 Task: Add Organic Valley Feta Cheese to the cart.
Action: Mouse moved to (18, 80)
Screenshot: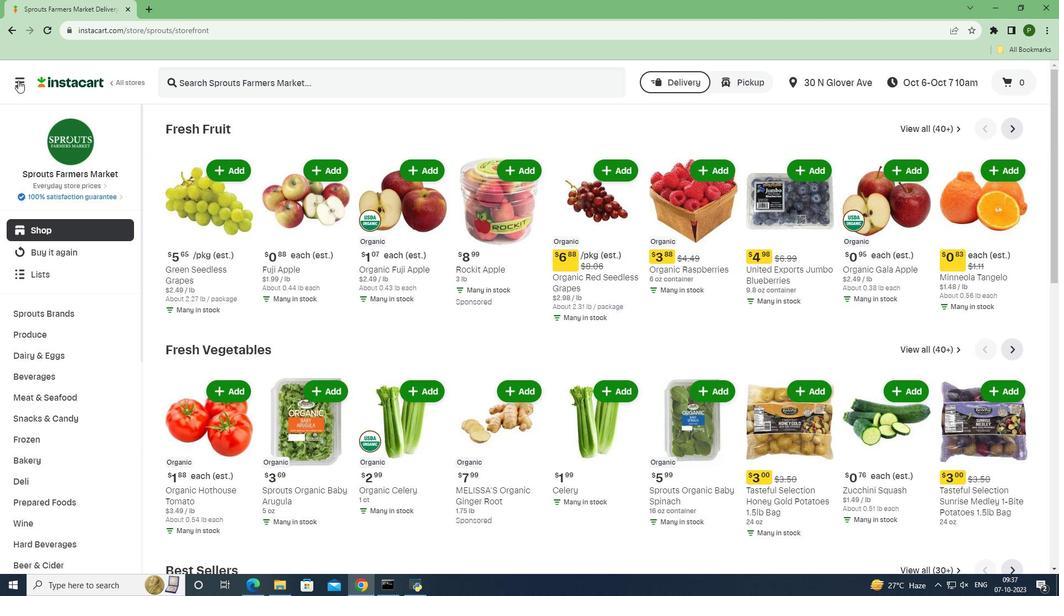 
Action: Mouse pressed left at (18, 80)
Screenshot: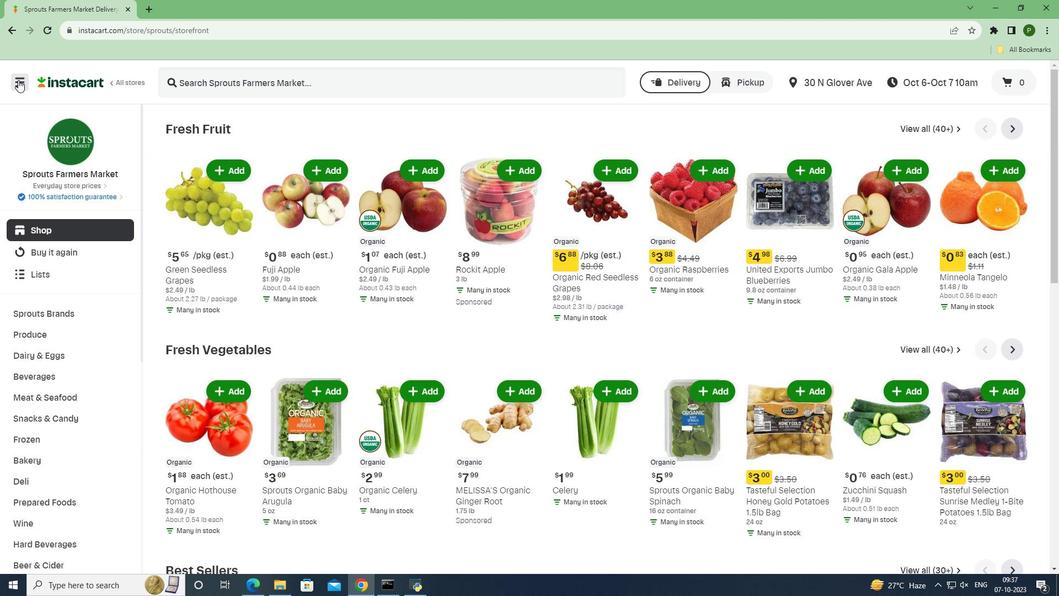 
Action: Mouse moved to (48, 292)
Screenshot: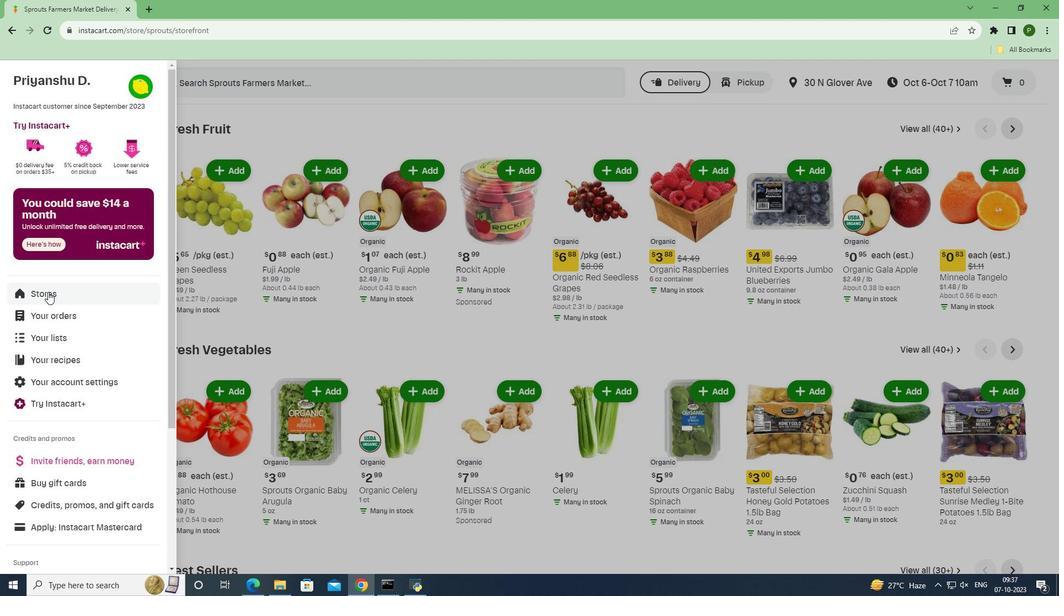 
Action: Mouse pressed left at (48, 292)
Screenshot: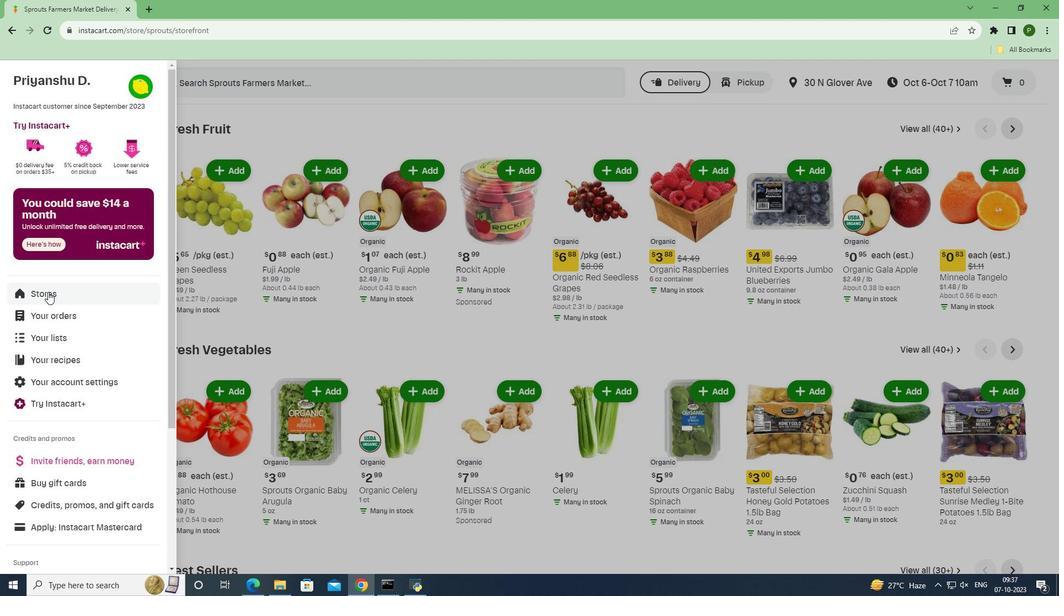 
Action: Mouse moved to (253, 127)
Screenshot: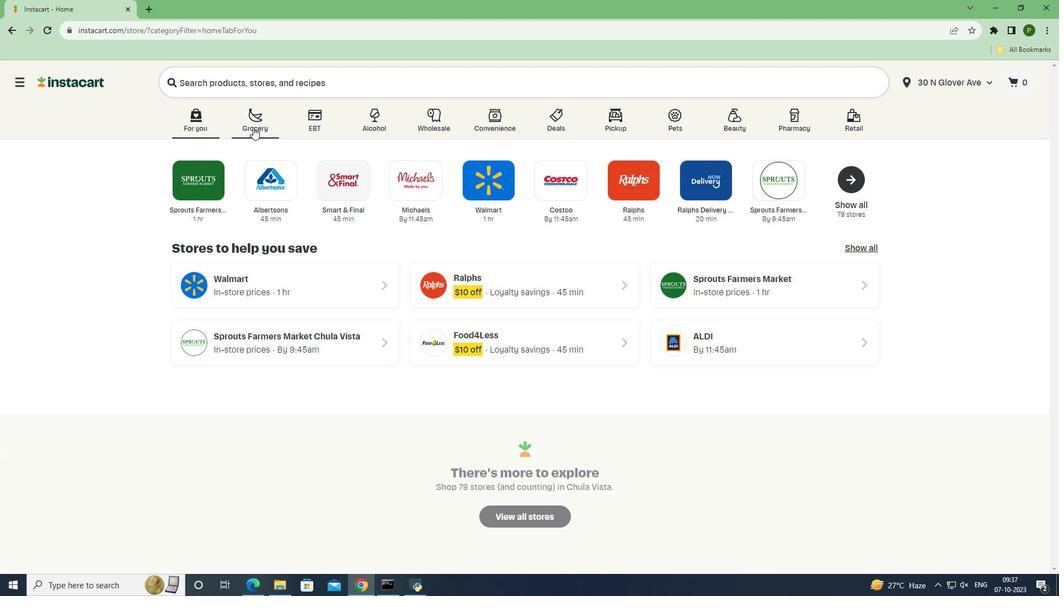 
Action: Mouse pressed left at (253, 127)
Screenshot: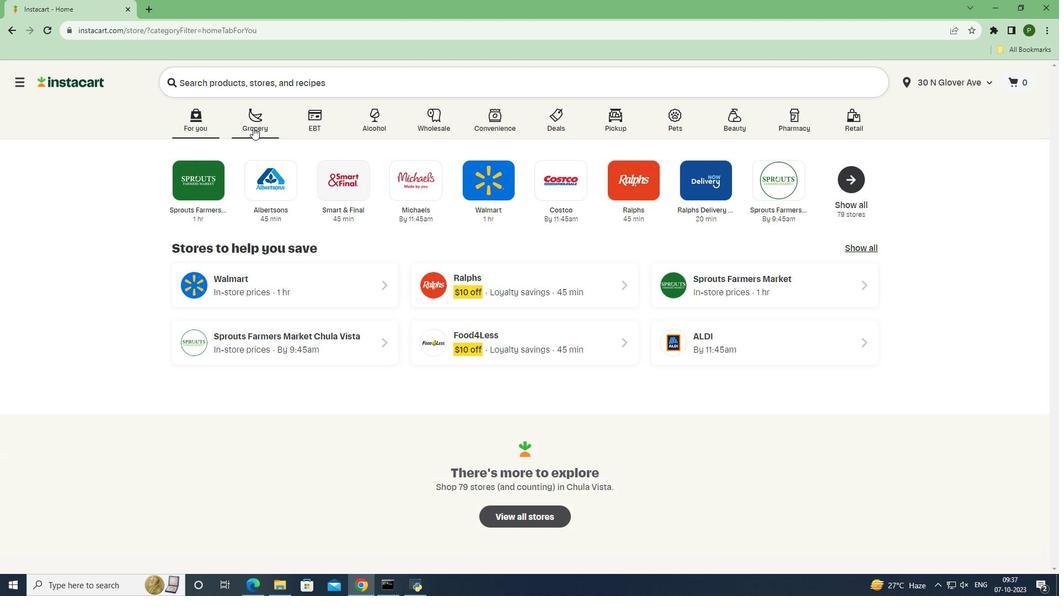 
Action: Mouse moved to (443, 255)
Screenshot: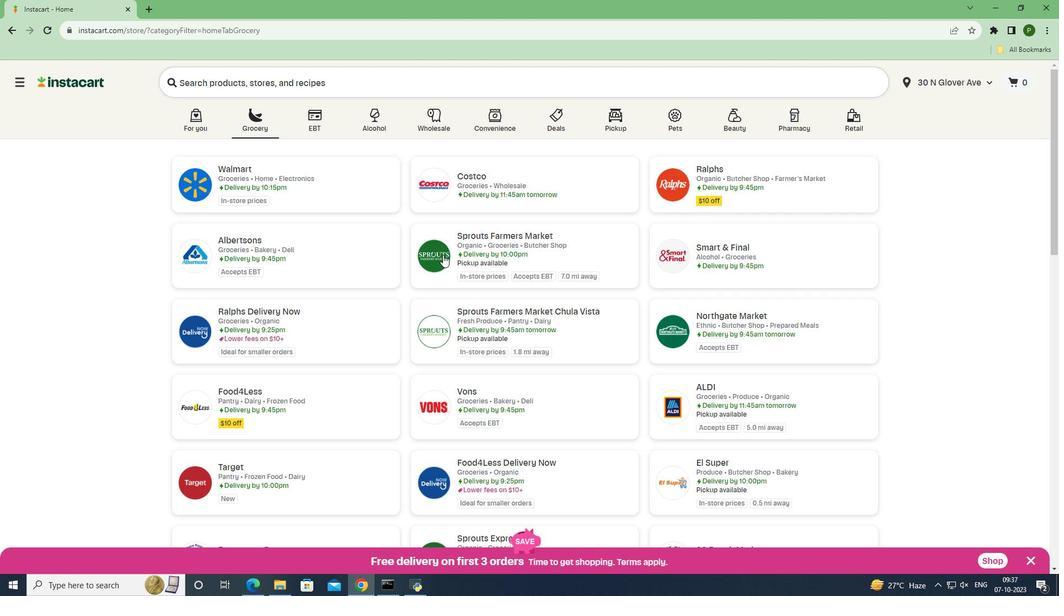 
Action: Mouse pressed left at (443, 255)
Screenshot: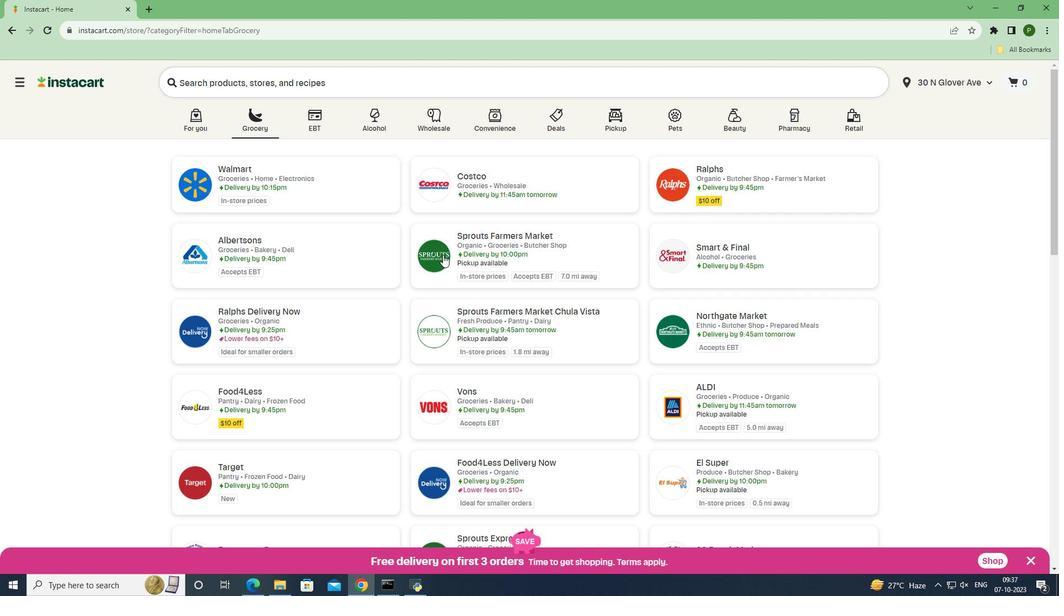 
Action: Mouse moved to (90, 353)
Screenshot: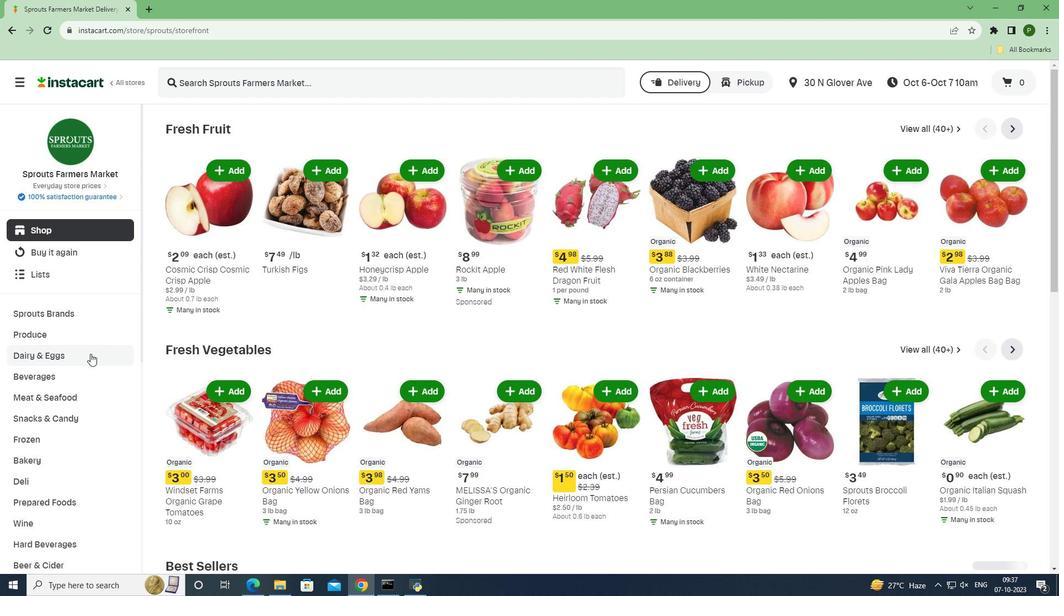 
Action: Mouse pressed left at (90, 353)
Screenshot: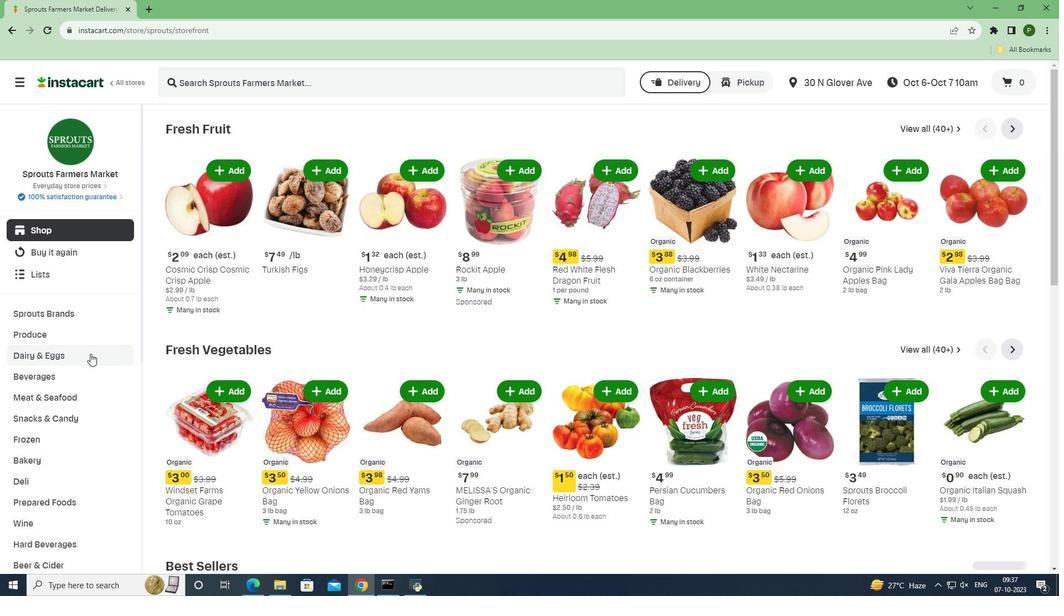 
Action: Mouse moved to (70, 397)
Screenshot: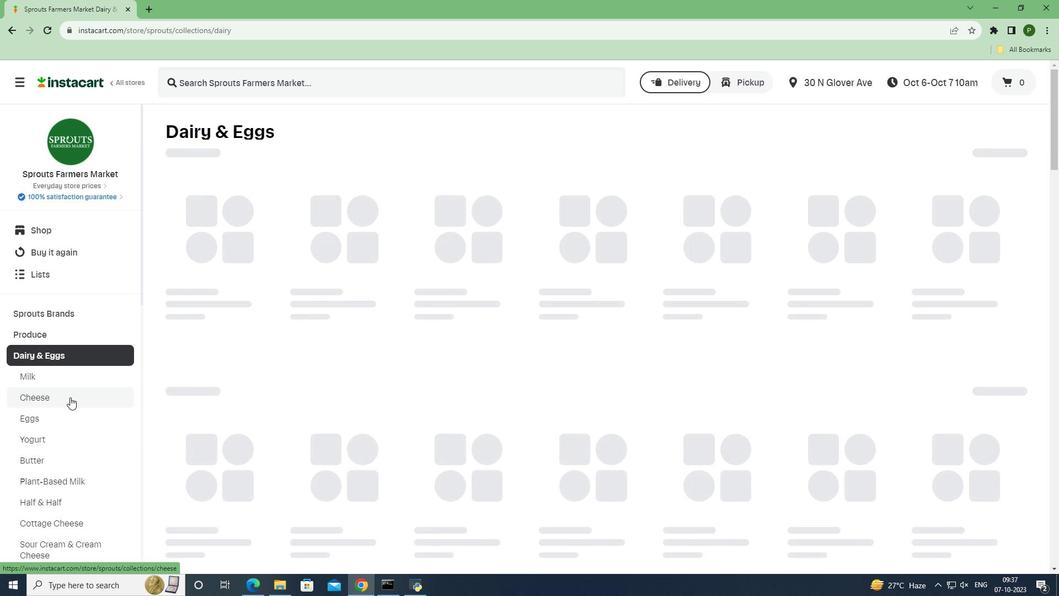 
Action: Mouse pressed left at (70, 397)
Screenshot: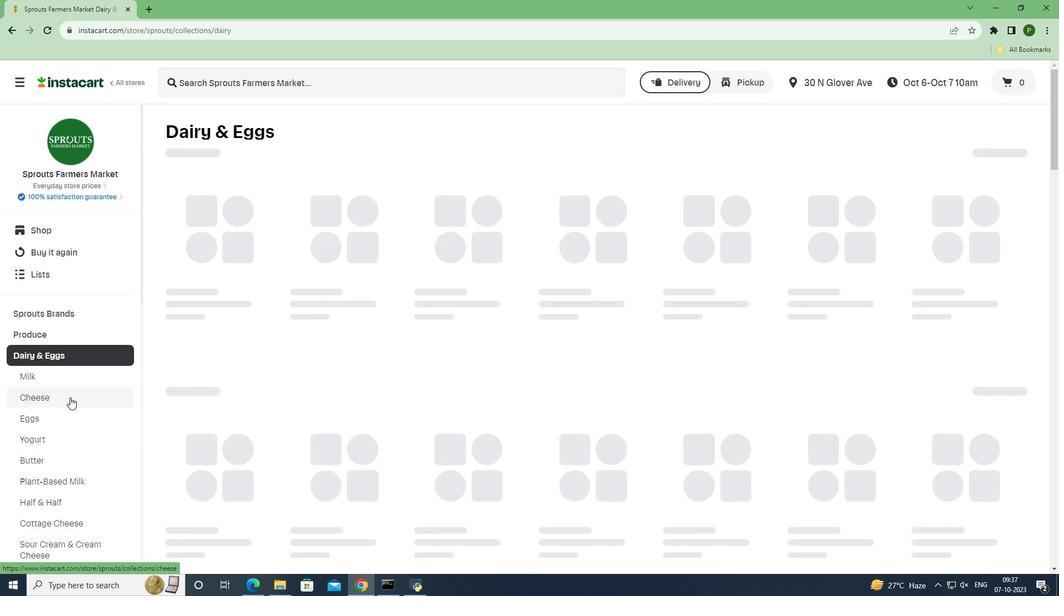 
Action: Mouse moved to (215, 86)
Screenshot: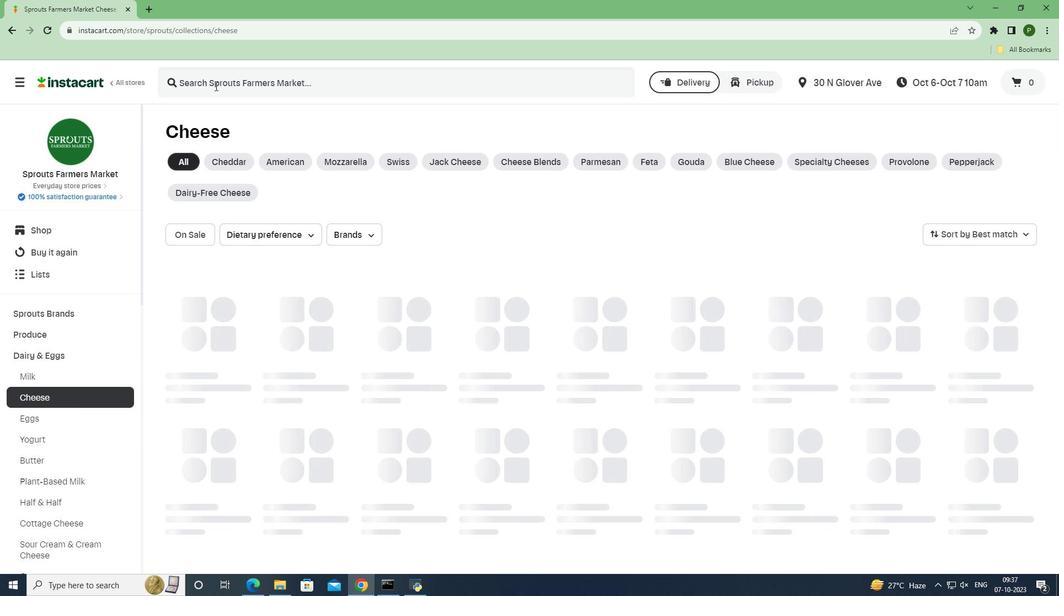 
Action: Mouse pressed left at (215, 86)
Screenshot: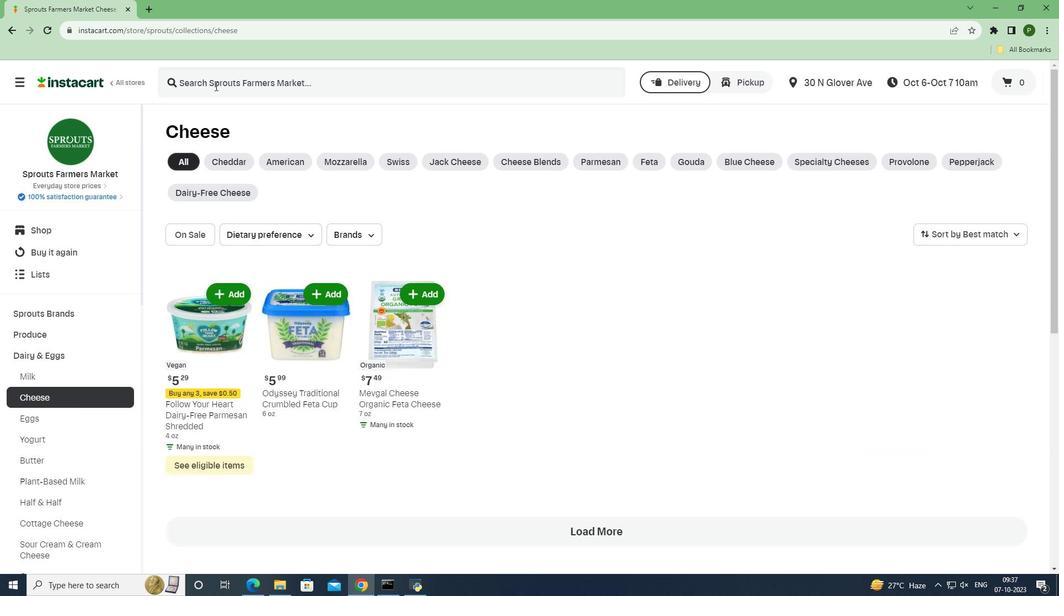 
Action: Key pressed <Key.caps_lock>O<Key.caps_lock>rganic<Key.space><Key.caps_lock>V<Key.caps_lock>alley<Key.space><Key.caps_lock>F<Key.caps_lock>eta<Key.space><Key.caps_lock>C<Key.caps_lock>heese<Key.space><Key.enter>
Screenshot: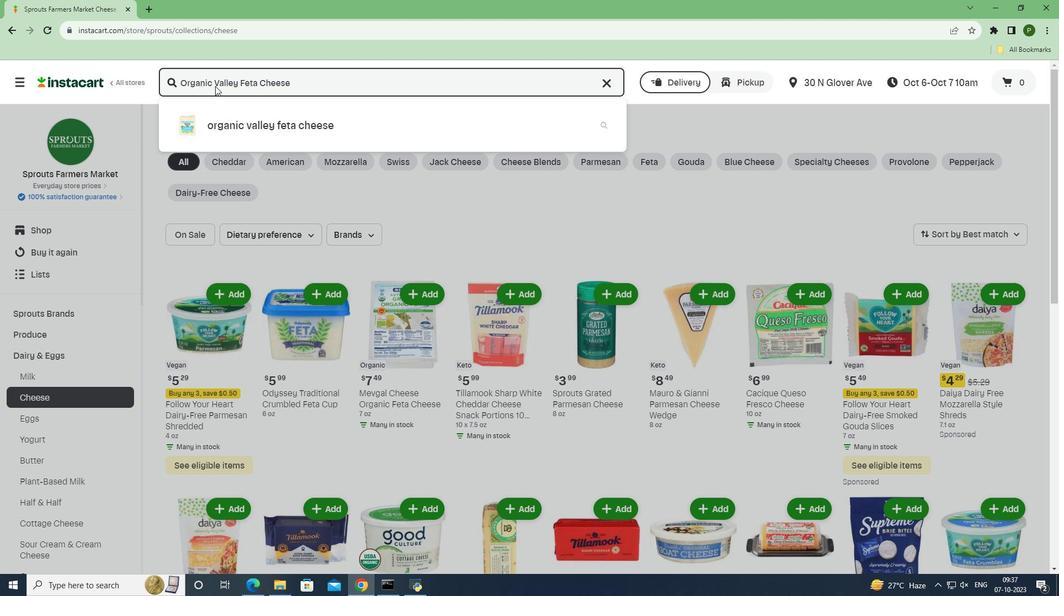 
Action: Mouse moved to (638, 198)
Screenshot: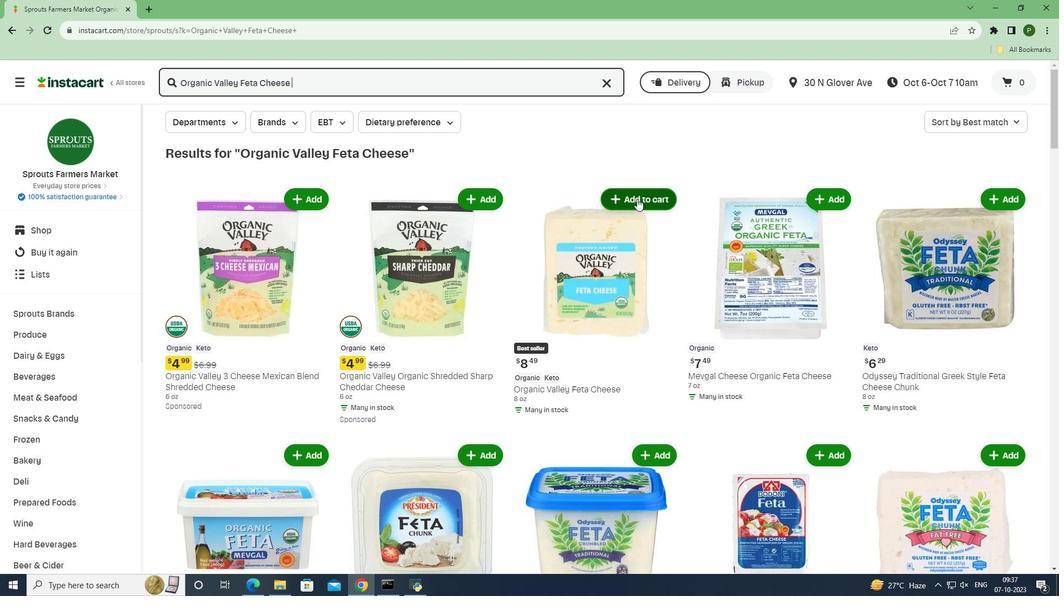 
Action: Mouse pressed left at (638, 198)
Screenshot: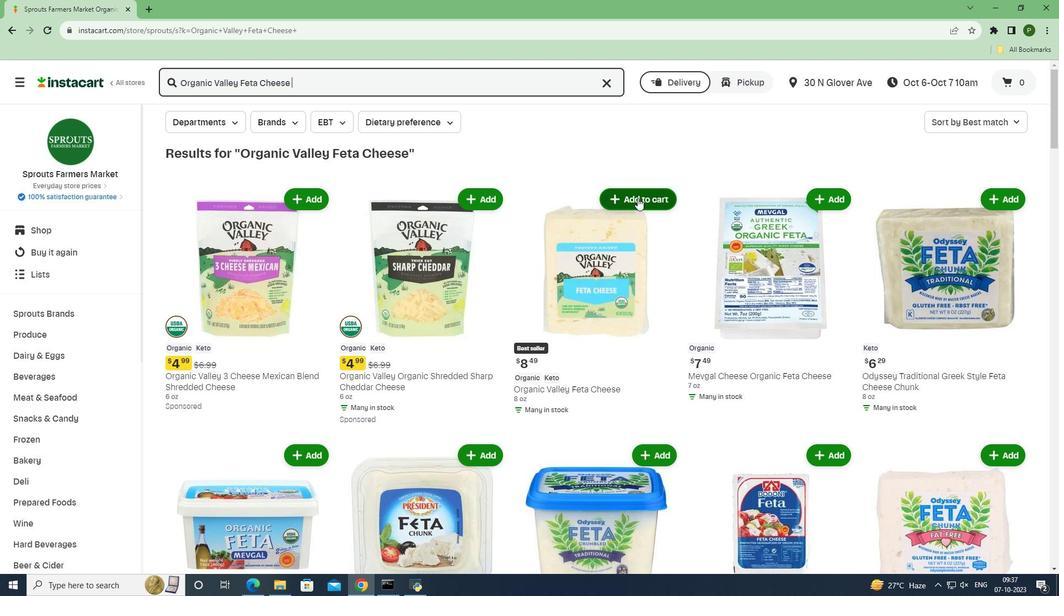 
Action: Mouse moved to (674, 267)
Screenshot: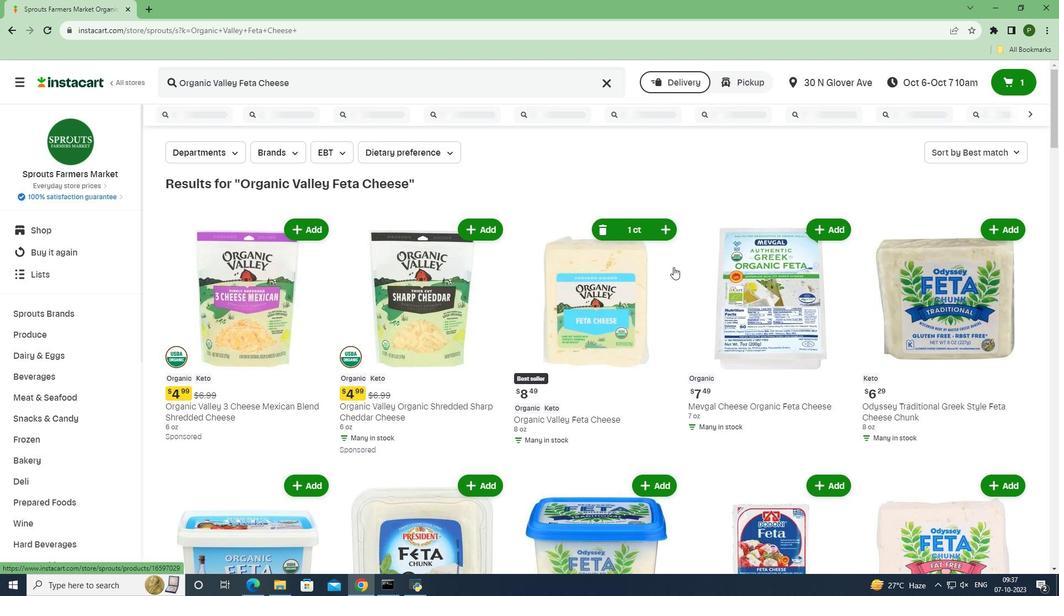 
